 Task: Create a new field with title Stage a blank project AmpTech with field type as Single-select and options as Not Started, In Progress and Complete
Action: Mouse moved to (465, 402)
Screenshot: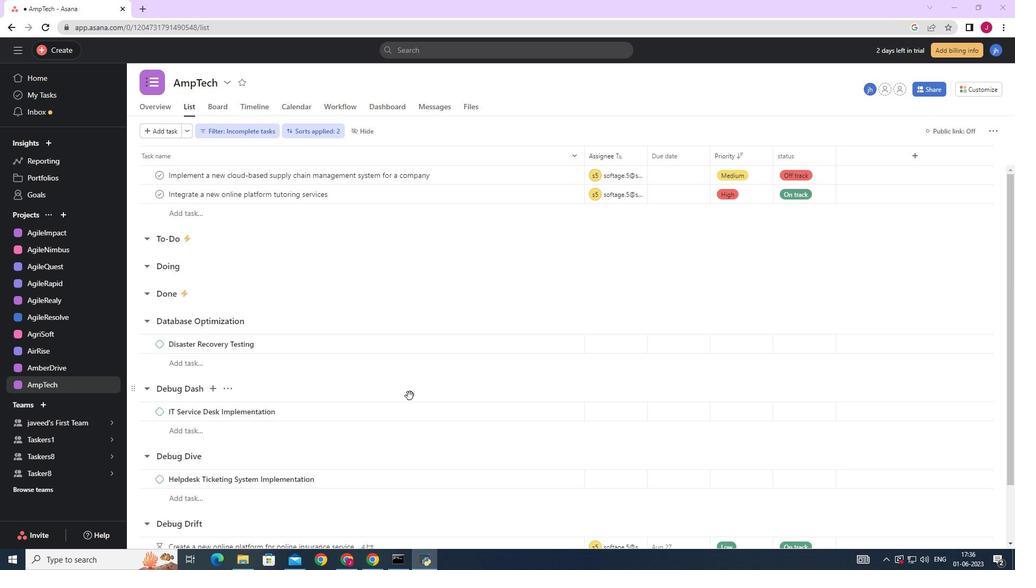 
Action: Mouse scrolled (465, 403) with delta (0, 0)
Screenshot: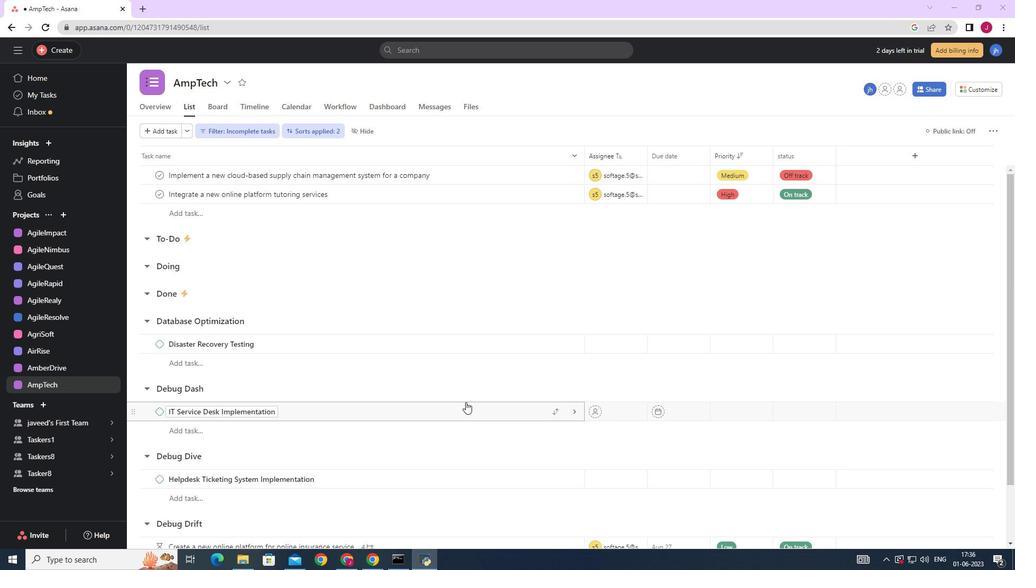 
Action: Mouse scrolled (465, 403) with delta (0, 0)
Screenshot: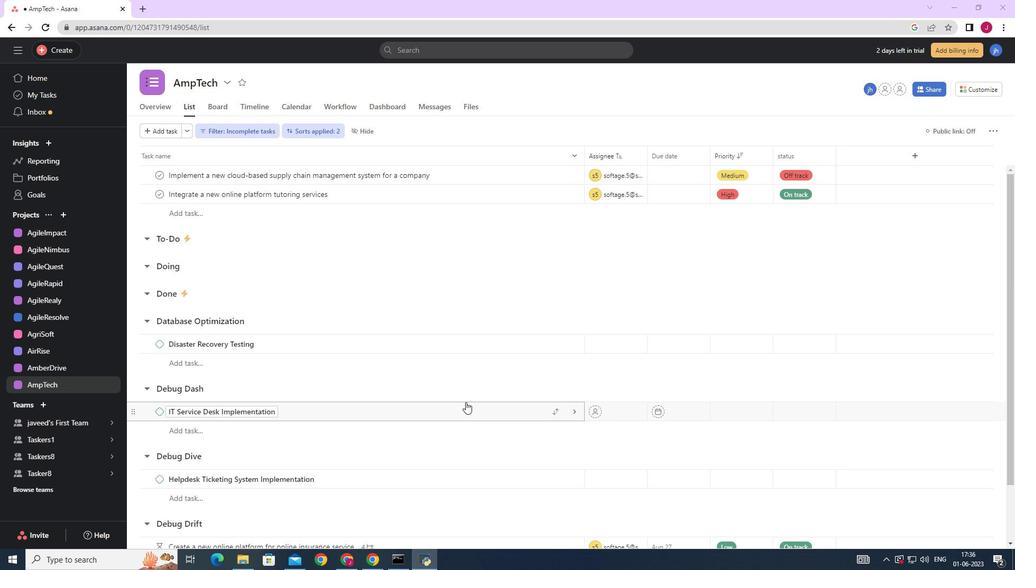 
Action: Mouse moved to (978, 88)
Screenshot: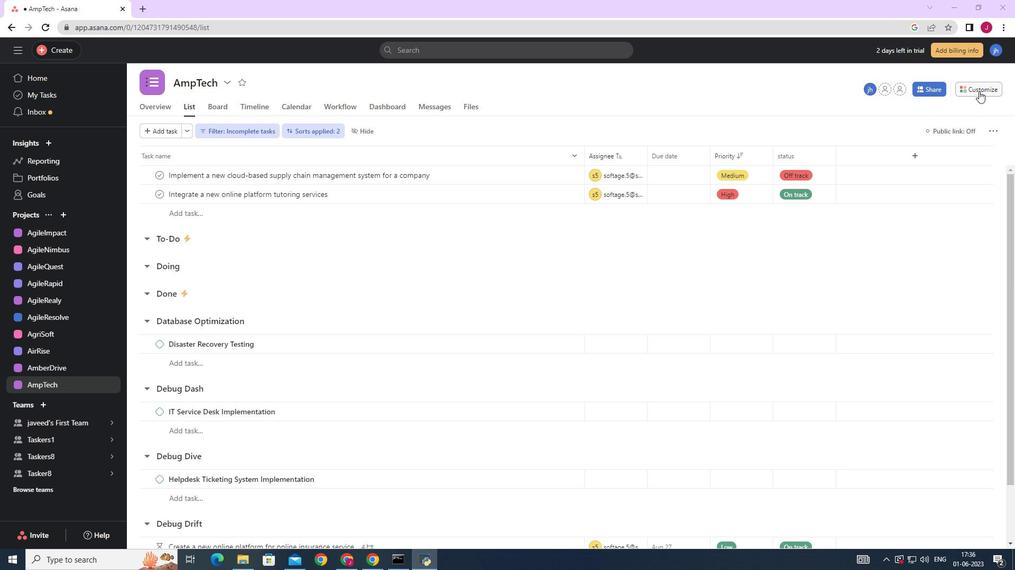 
Action: Mouse pressed left at (978, 88)
Screenshot: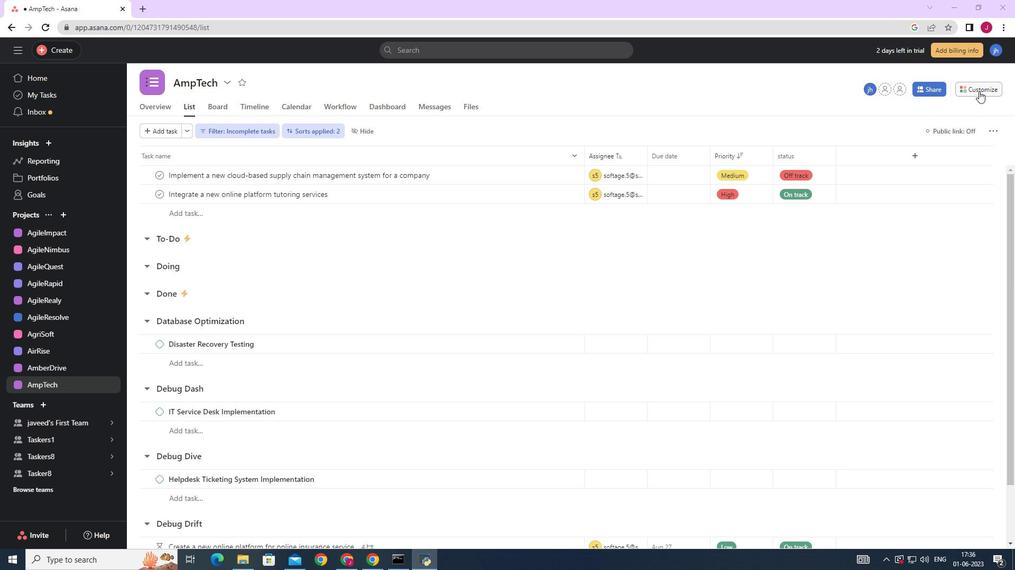 
Action: Mouse moved to (858, 214)
Screenshot: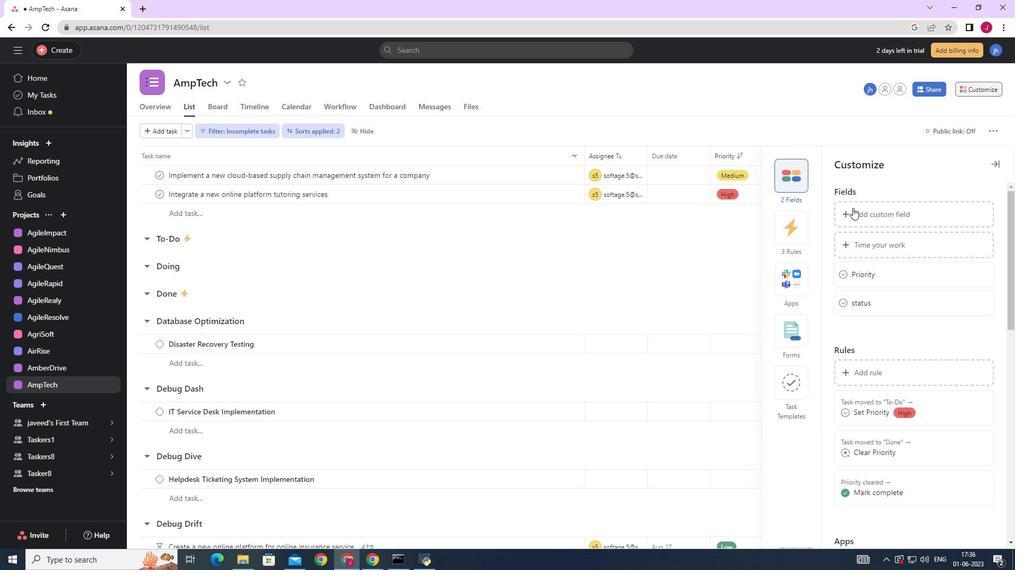 
Action: Mouse pressed left at (858, 214)
Screenshot: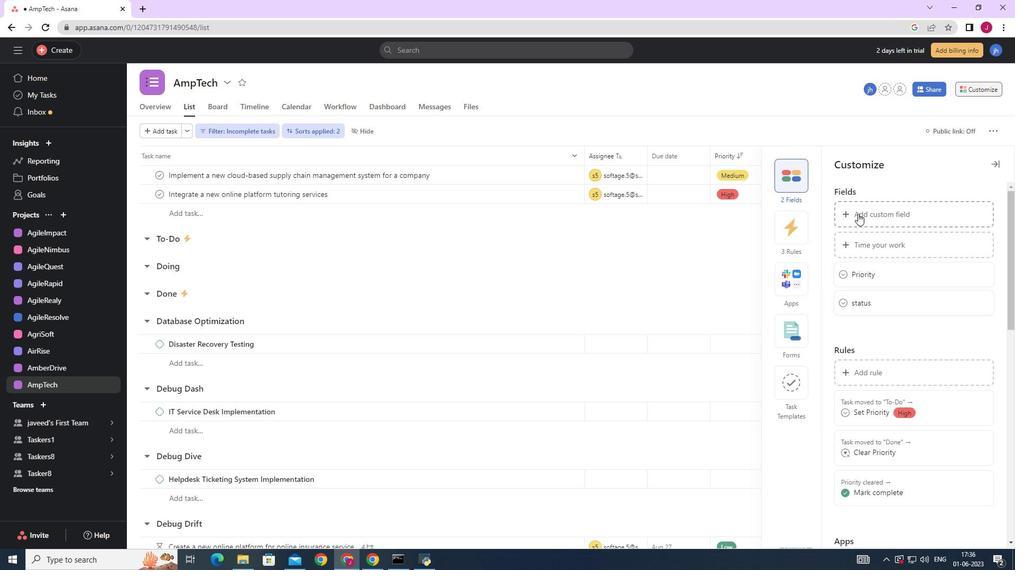 
Action: Mouse moved to (424, 158)
Screenshot: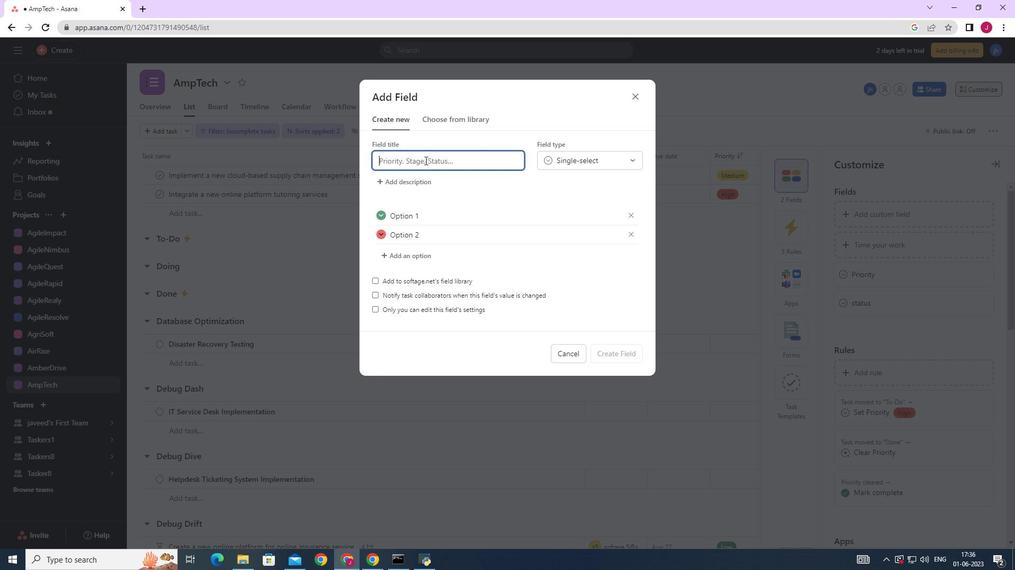 
Action: Key pressed stage
Screenshot: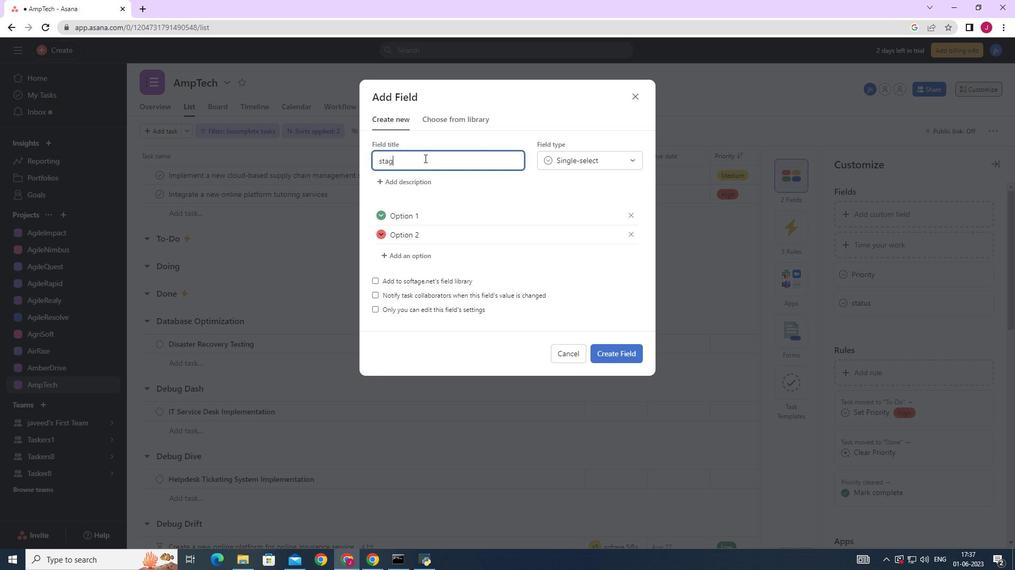 
Action: Mouse moved to (432, 216)
Screenshot: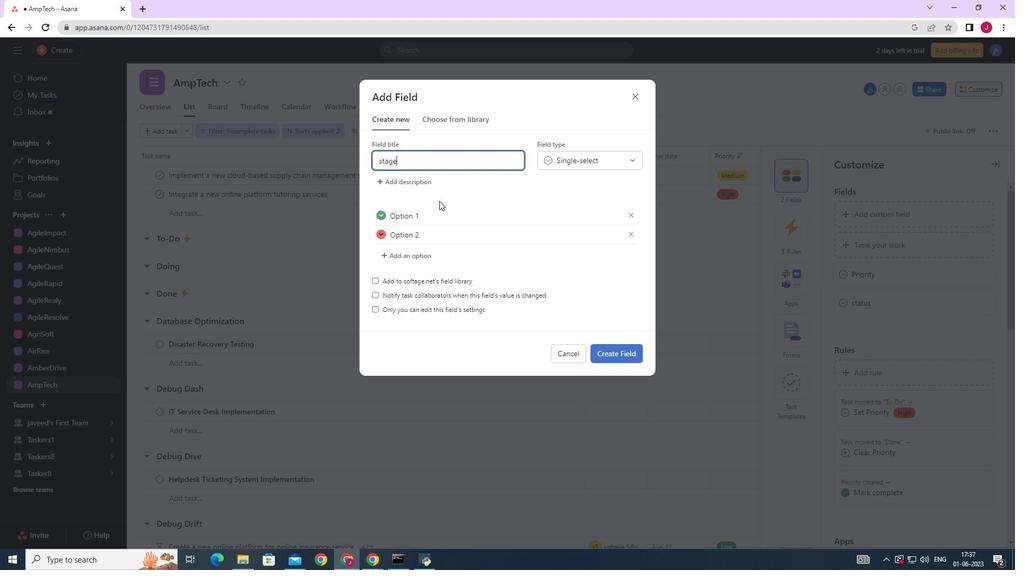 
Action: Mouse pressed left at (432, 216)
Screenshot: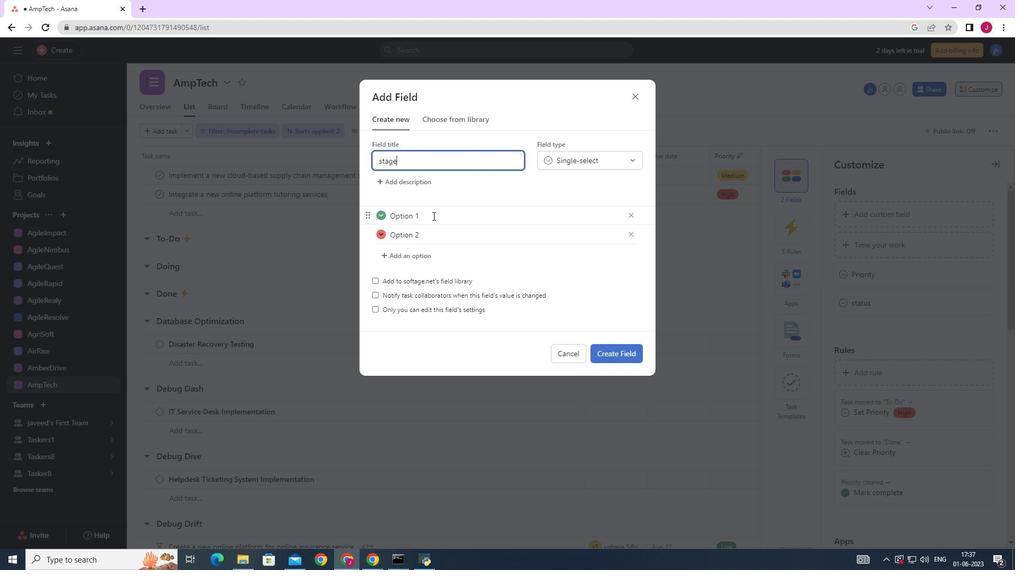 
Action: Mouse moved to (431, 219)
Screenshot: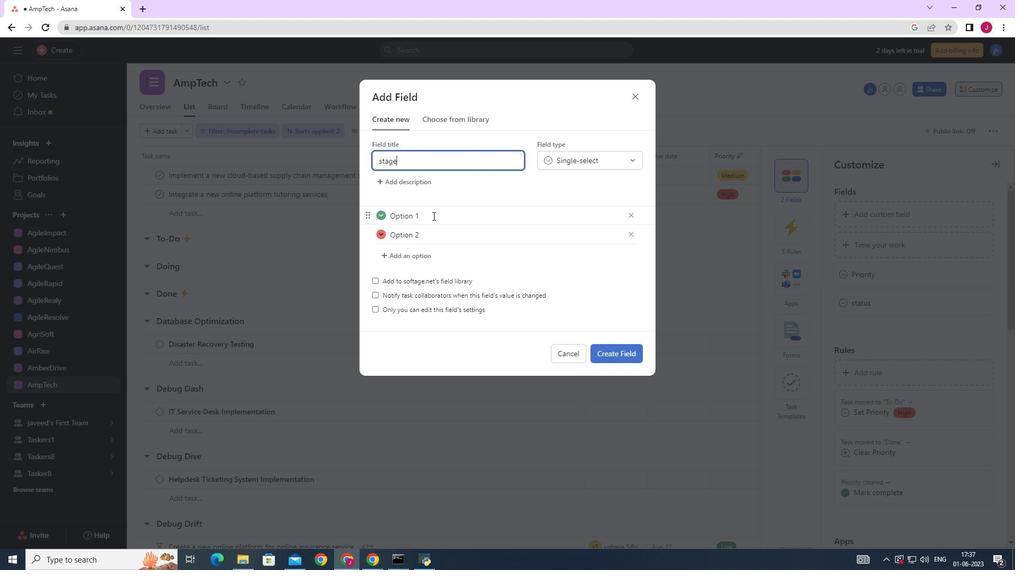 
Action: Key pressed <Key.backspace><Key.backspace><Key.backspace><Key.backspace><Key.backspace><Key.backspace><Key.backspace><Key.backspace><Key.backspace><Key.backspace><Key.backspace><Key.backspace><Key.backspace><Key.backspace><Key.backspace><Key.caps_lock>N<Key.caps_lock>ot<Key.space>started
Screenshot: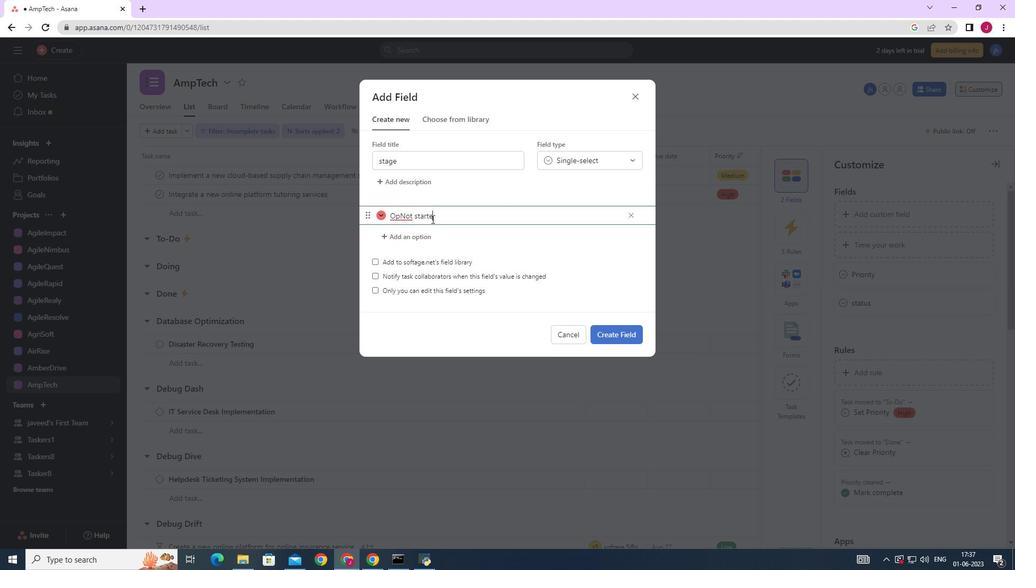 
Action: Mouse moved to (412, 217)
Screenshot: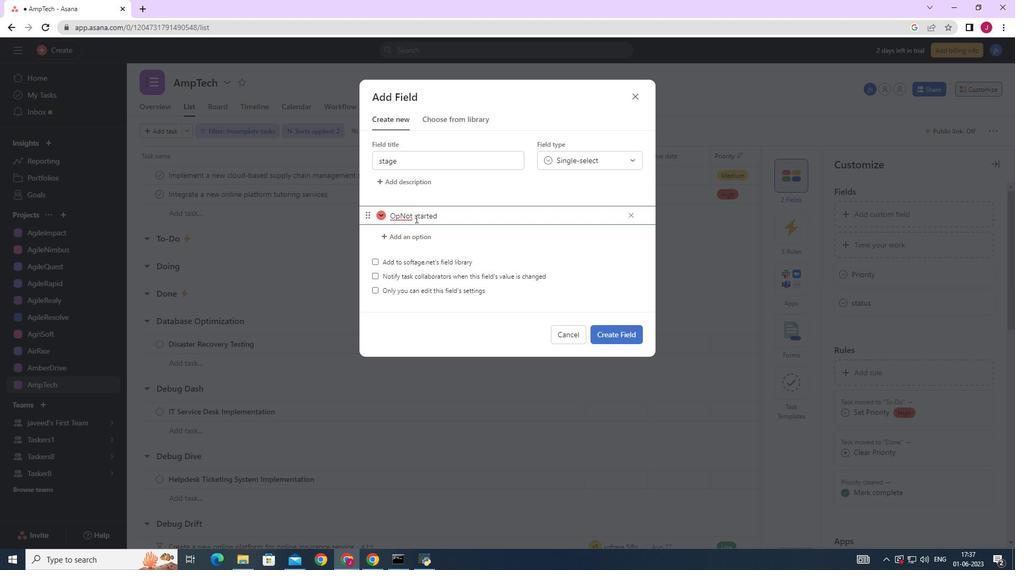 
Action: Mouse pressed left at (412, 217)
Screenshot: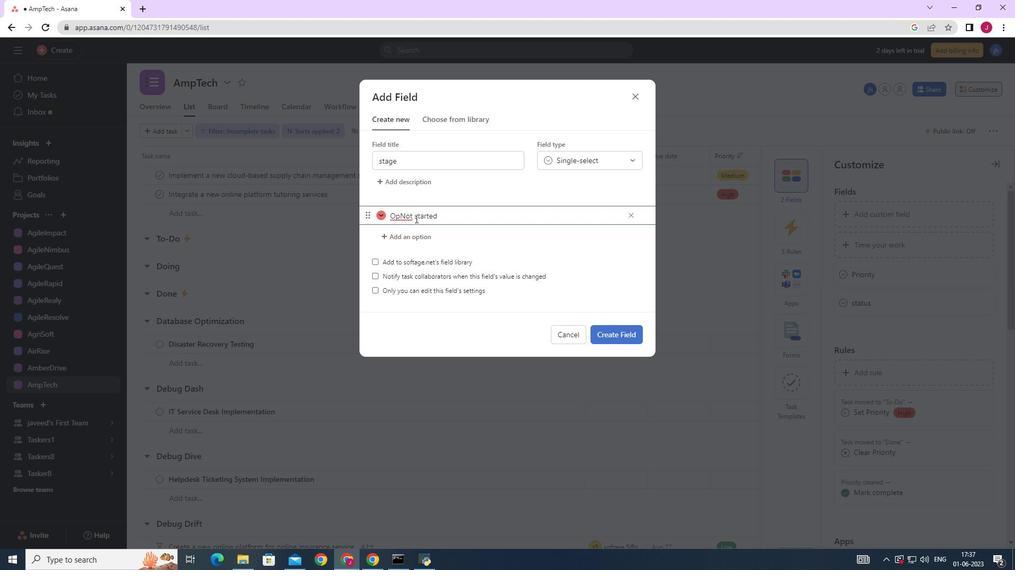
Action: Key pressed <Key.backspace><Key.backspace><Key.backspace><Key.backspace><Key.backspace><Key.backspace><Key.backspace><Key.backspace><Key.backspace><Key.backspace><Key.caps_lock>N<Key.caps_lock>ot
Screenshot: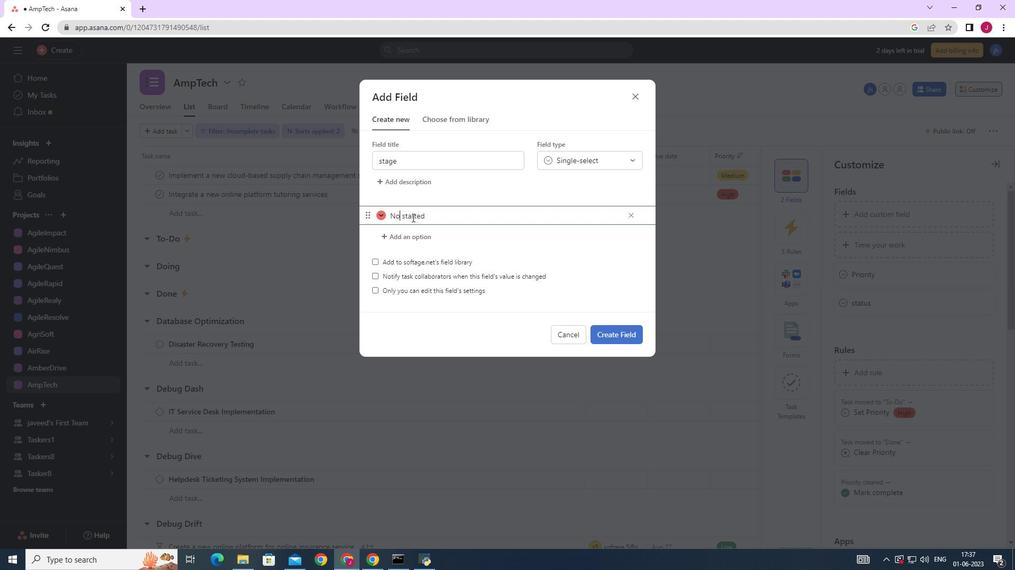 
Action: Mouse moved to (409, 233)
Screenshot: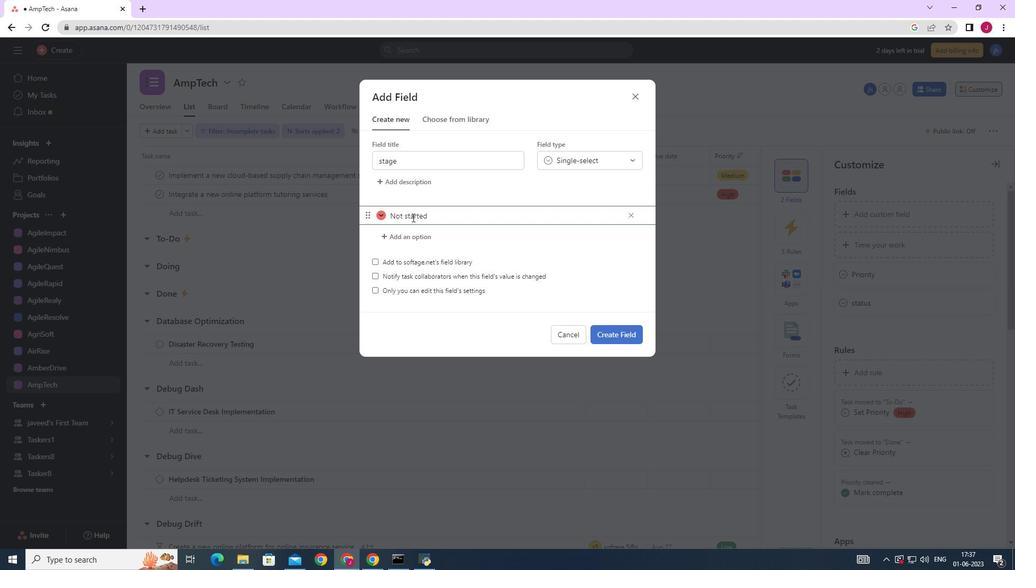 
Action: Mouse pressed left at (409, 233)
Screenshot: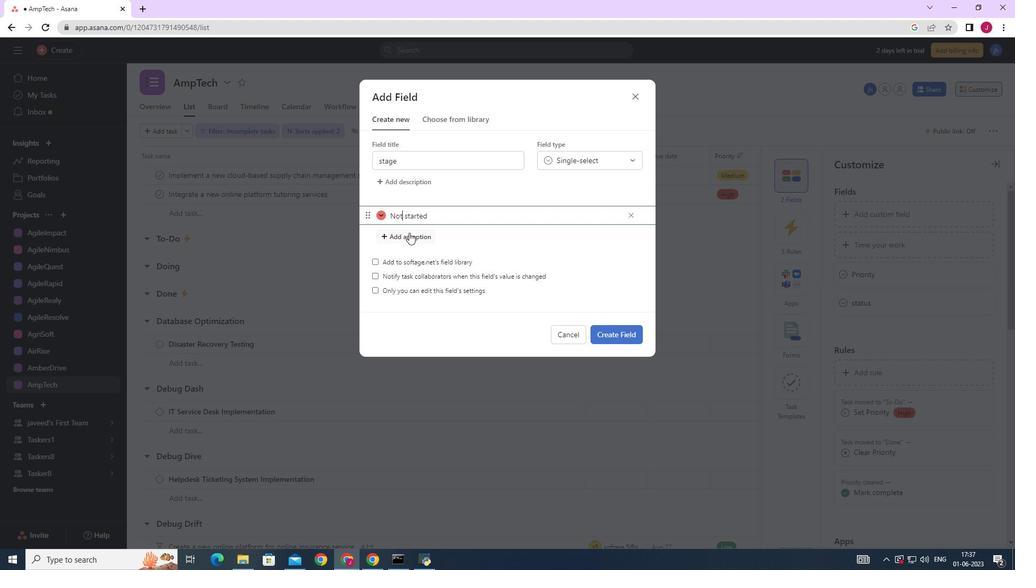 
Action: Key pressed <Key.caps_lock>I<Key.caps_lock>n<Key.space>progress
Screenshot: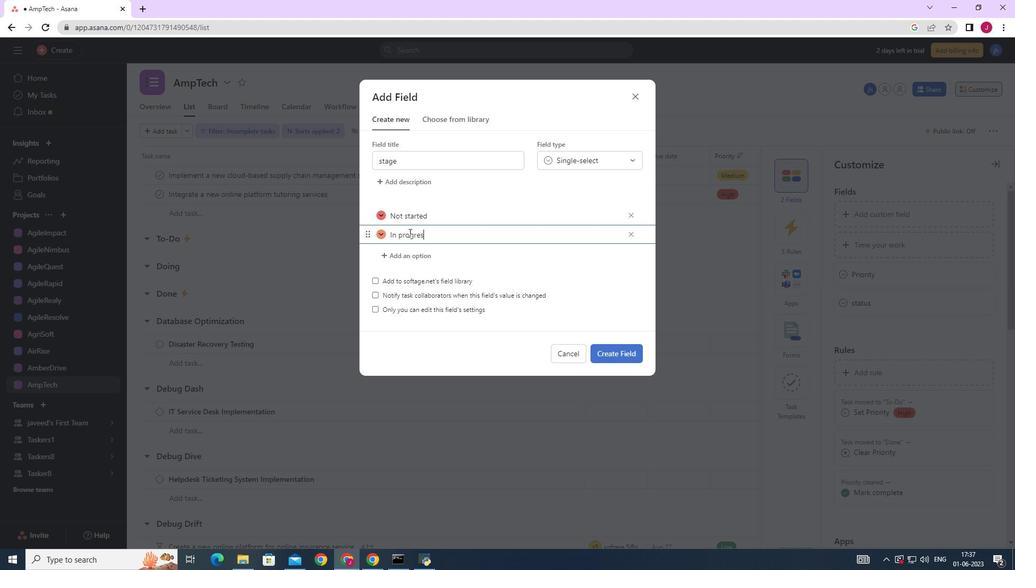 
Action: Mouse moved to (410, 253)
Screenshot: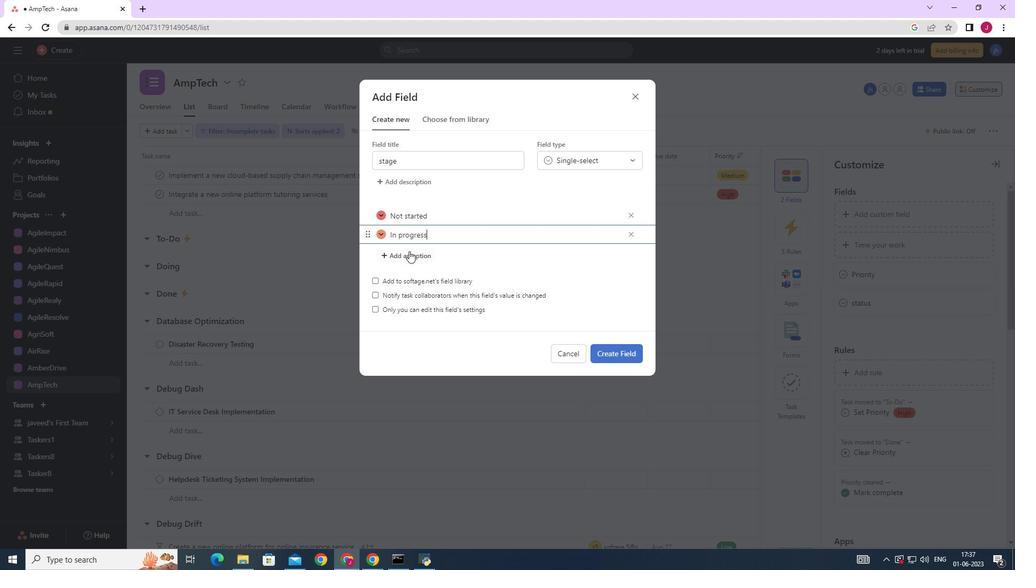 
Action: Mouse pressed left at (410, 253)
Screenshot: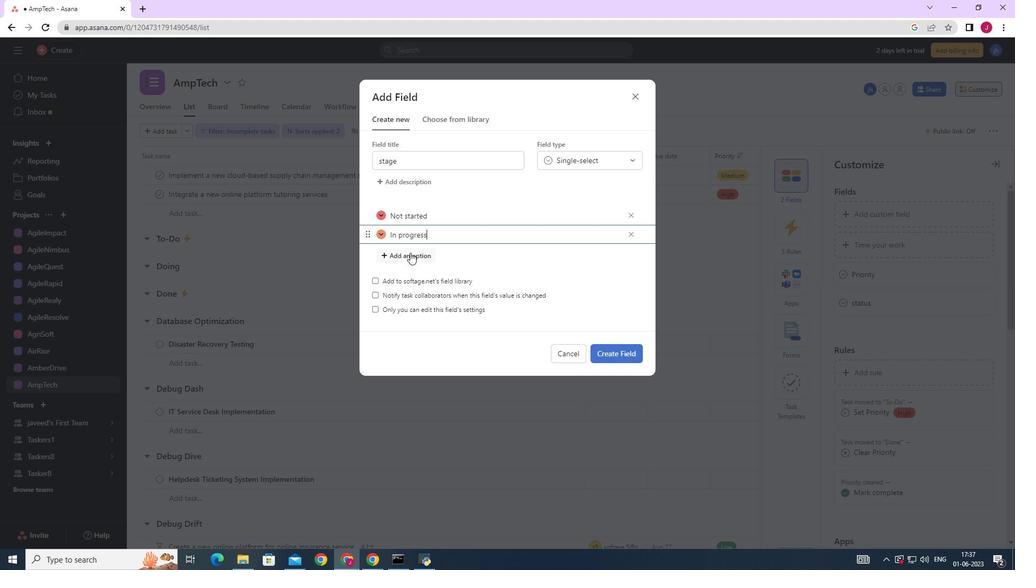 
Action: Key pressed <Key.caps_lock>C<Key.caps_lock>omplete
Screenshot: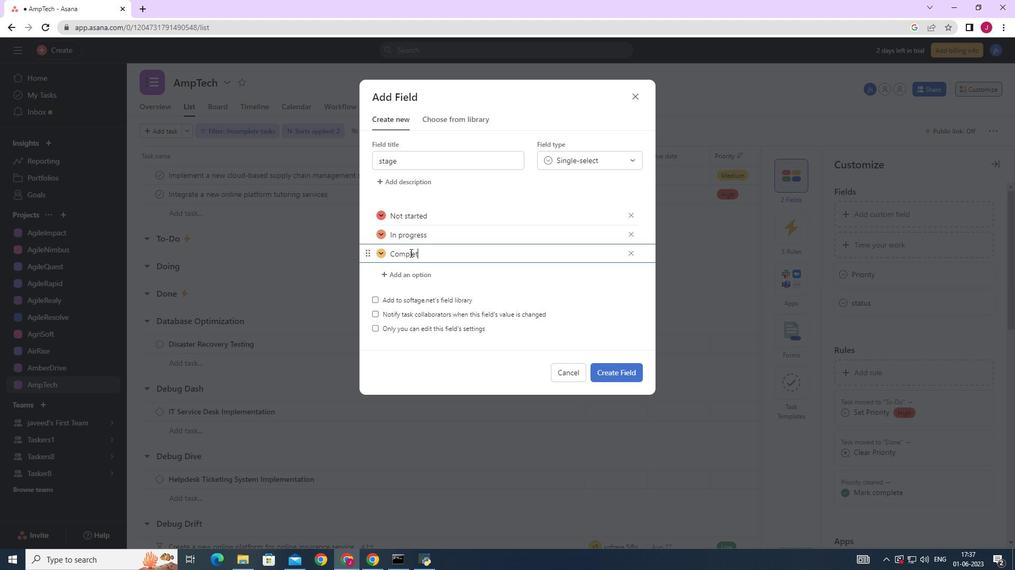 
Action: Mouse moved to (614, 370)
Screenshot: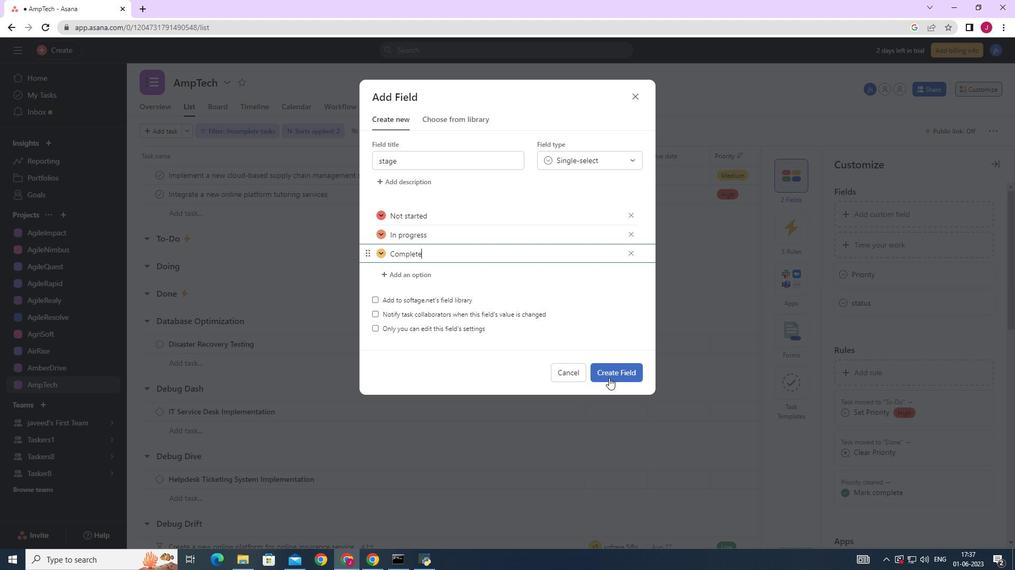 
Action: Mouse pressed left at (614, 370)
Screenshot: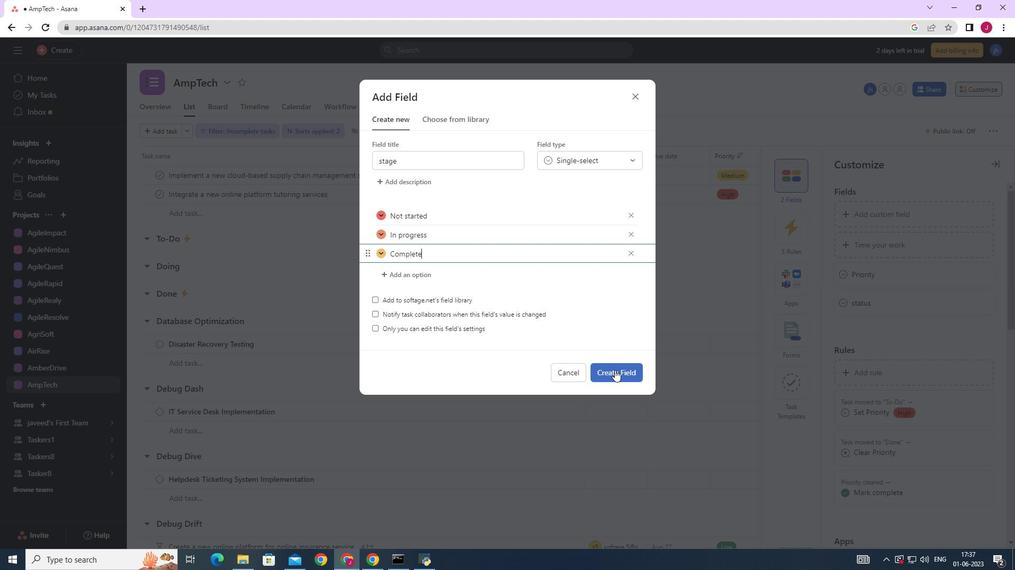
Action: Mouse moved to (599, 364)
Screenshot: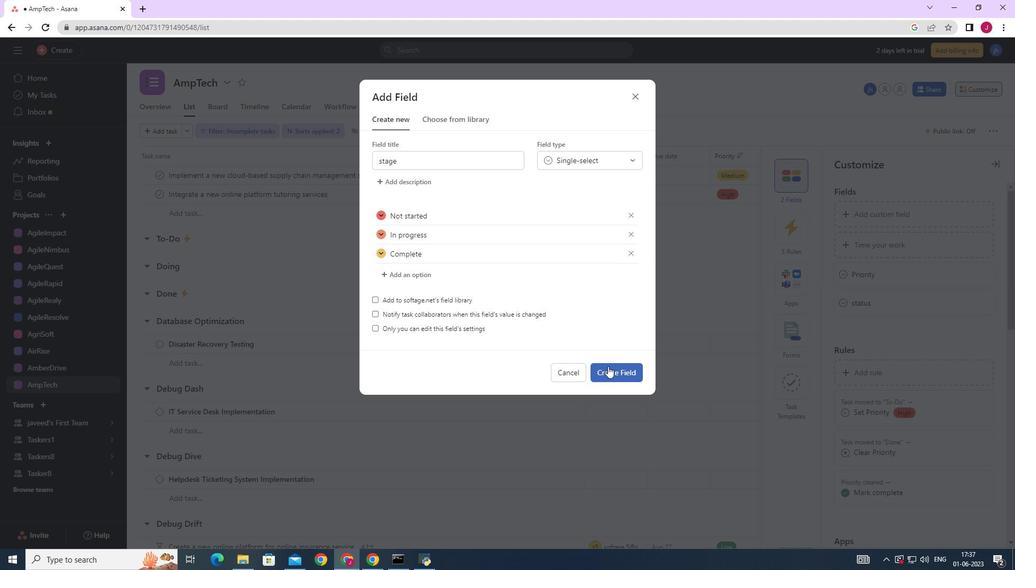 
